 Task: Use GitHub's "Pull Requests" to collaborate on code changes and enhancements.
Action: Mouse moved to (780, 53)
Screenshot: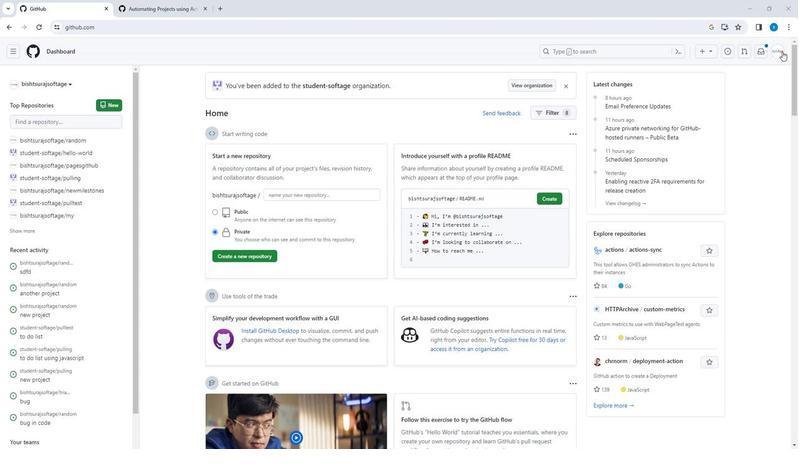 
Action: Mouse pressed left at (780, 53)
Screenshot: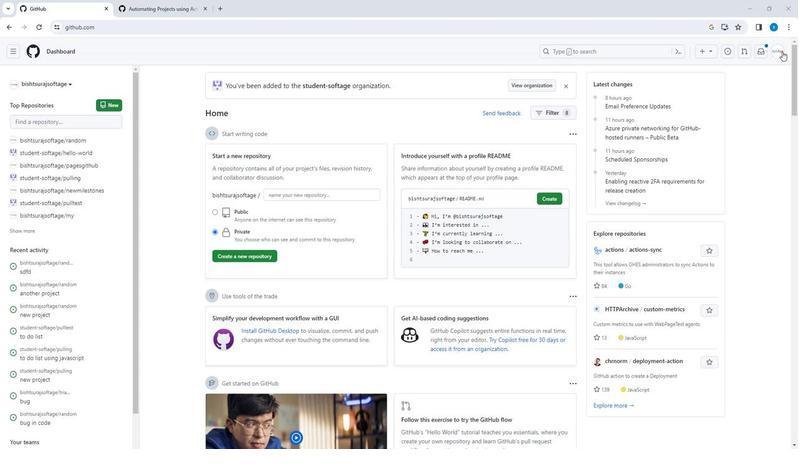 
Action: Mouse moved to (724, 117)
Screenshot: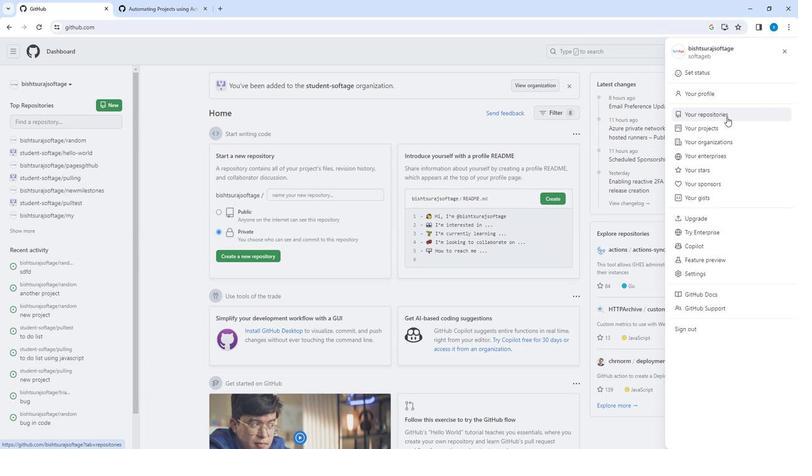 
Action: Mouse pressed left at (724, 117)
Screenshot: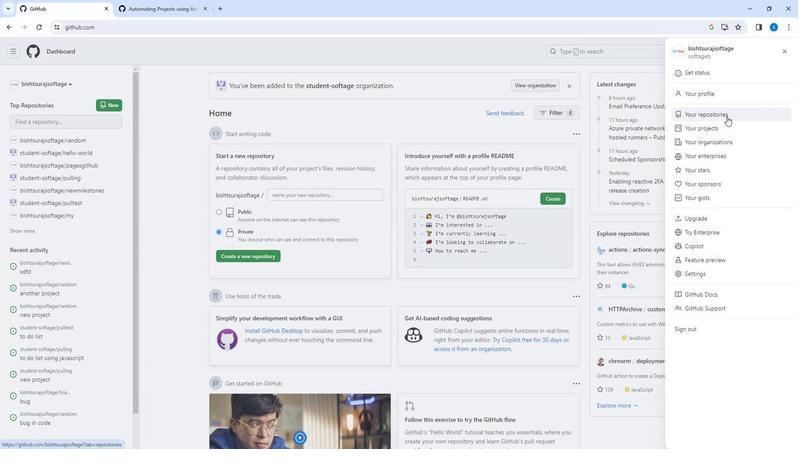 
Action: Mouse moved to (327, 129)
Screenshot: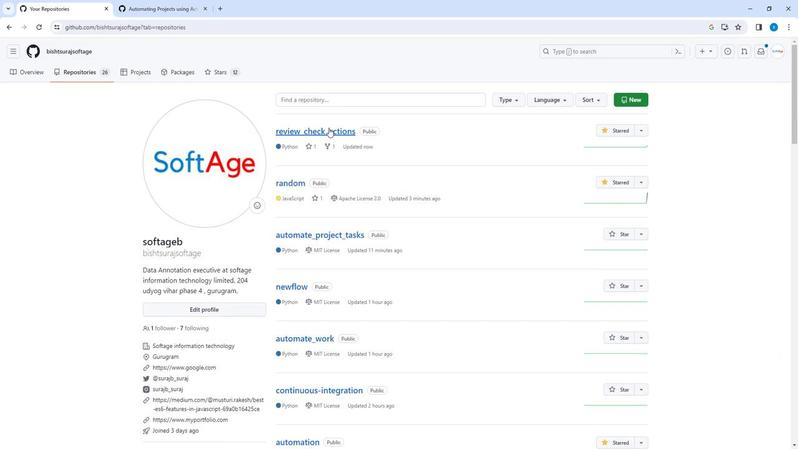 
Action: Mouse pressed left at (327, 129)
Screenshot: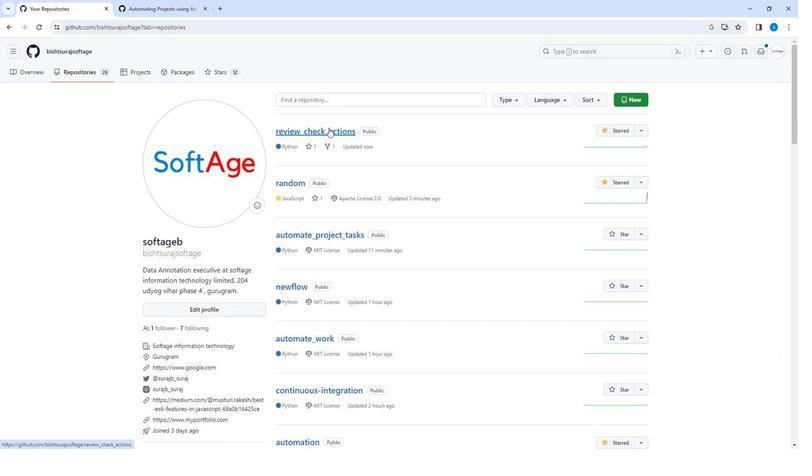 
Action: Mouse moved to (115, 77)
Screenshot: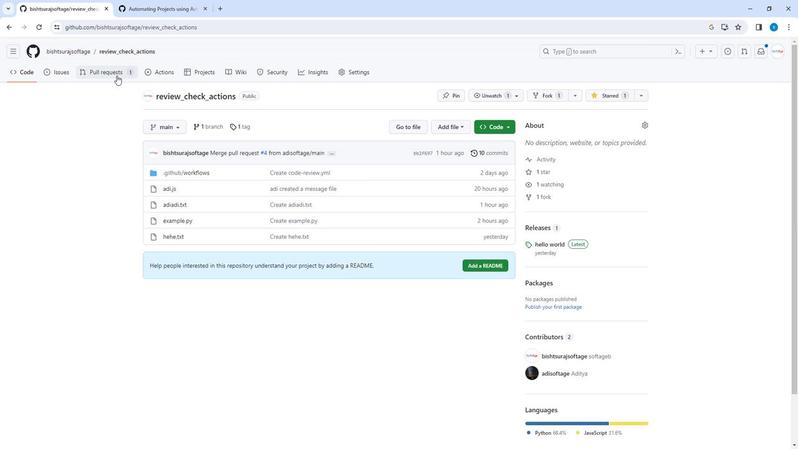 
Action: Mouse pressed left at (115, 77)
Screenshot: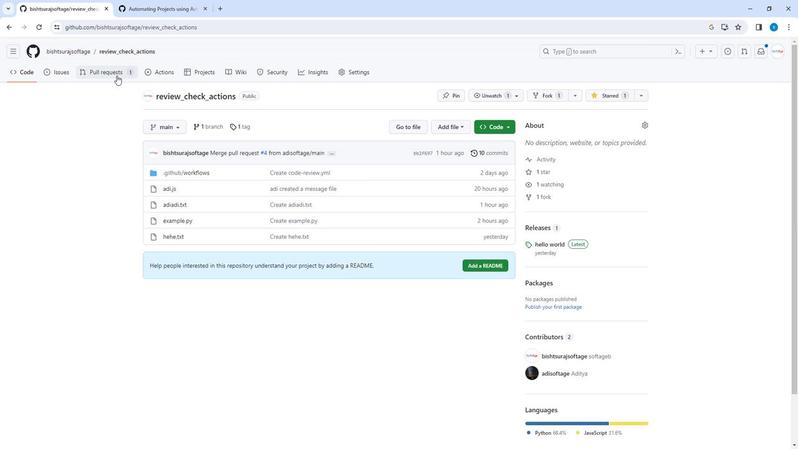 
Action: Mouse moved to (205, 197)
Screenshot: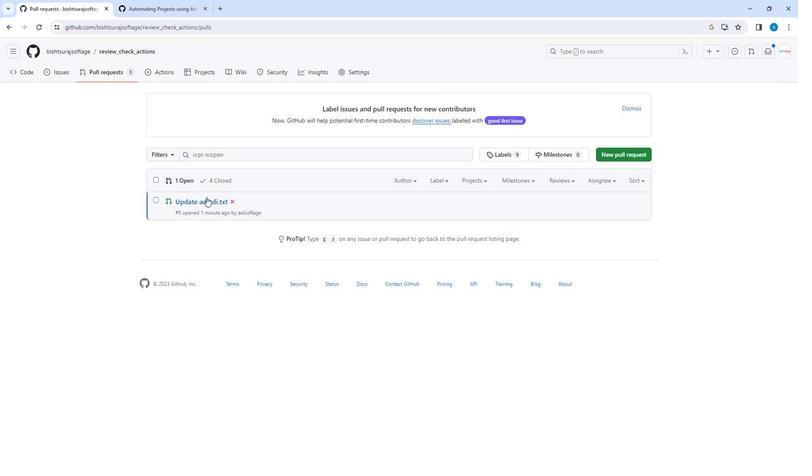 
Action: Mouse pressed left at (205, 197)
Screenshot: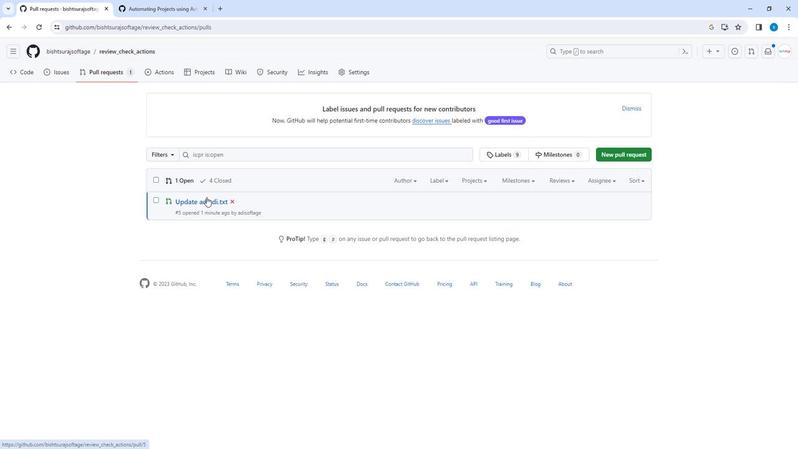 
Action: Mouse moved to (222, 224)
Screenshot: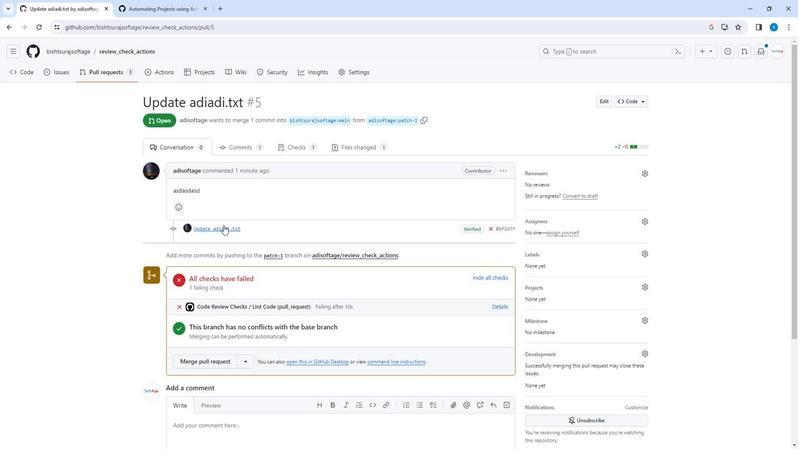 
Action: Mouse pressed left at (222, 224)
Screenshot: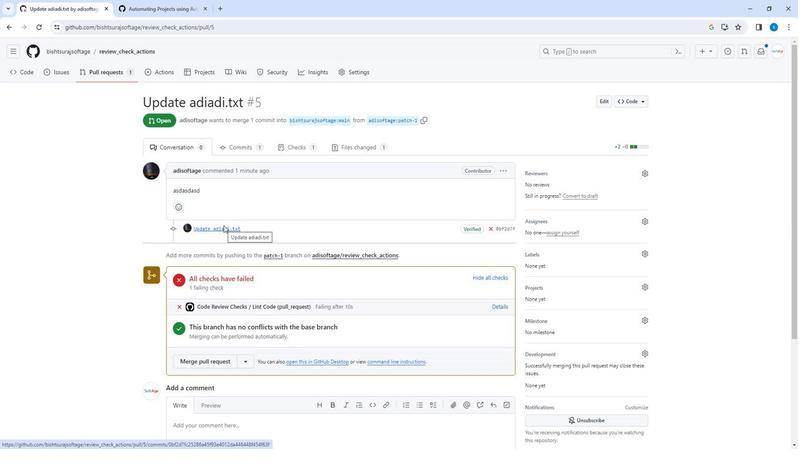 
Action: Mouse moved to (222, 229)
Screenshot: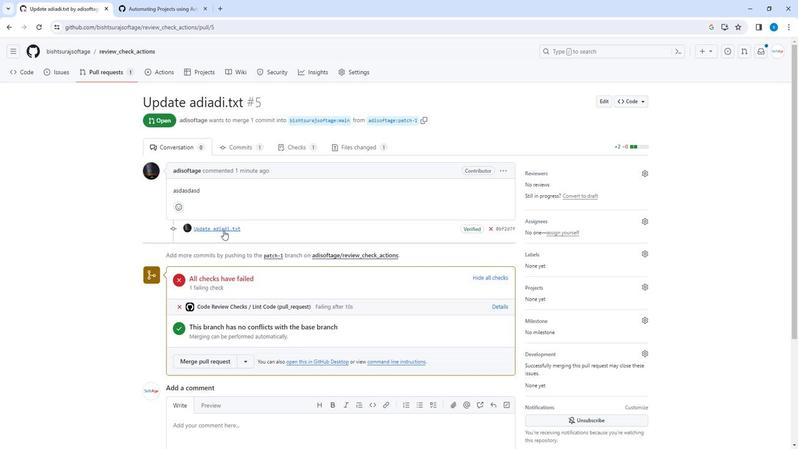 
Action: Mouse pressed left at (222, 229)
Screenshot: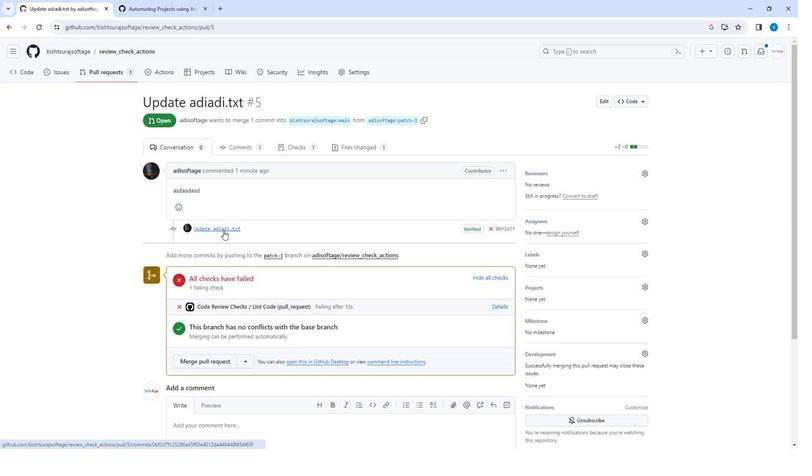 
Action: Mouse moved to (749, 171)
Screenshot: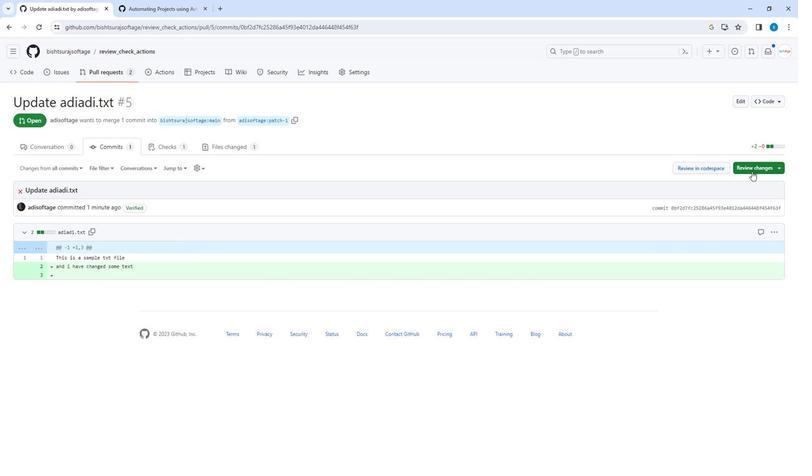 
Action: Mouse pressed left at (749, 171)
Screenshot: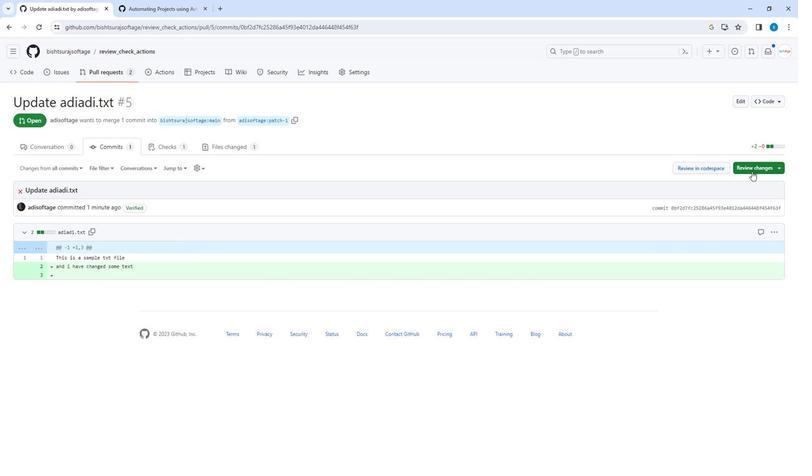 
Action: Mouse moved to (636, 257)
Screenshot: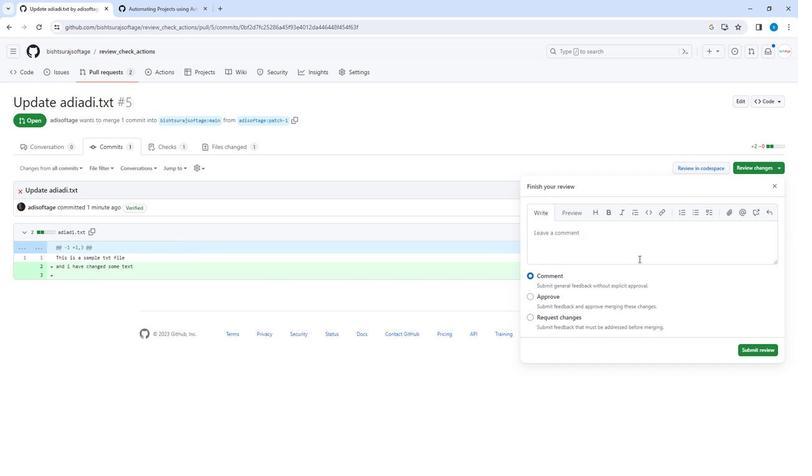 
Action: Mouse pressed left at (636, 257)
Screenshot: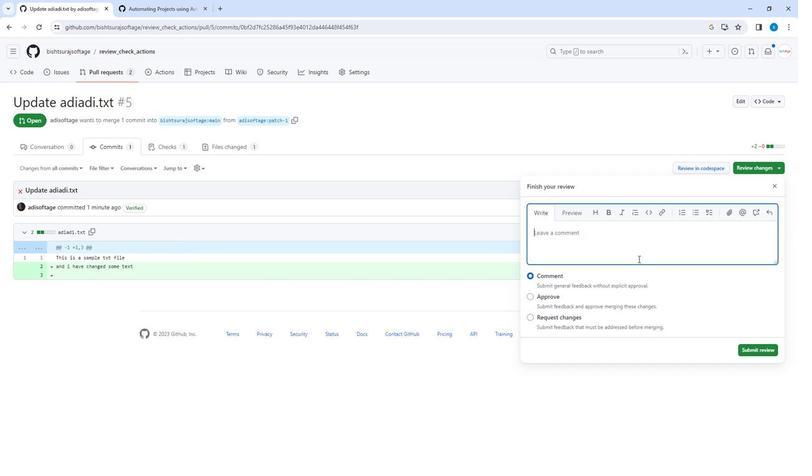 
Action: Key pressed changes<Key.space>are<Key.space>accepted.
Screenshot: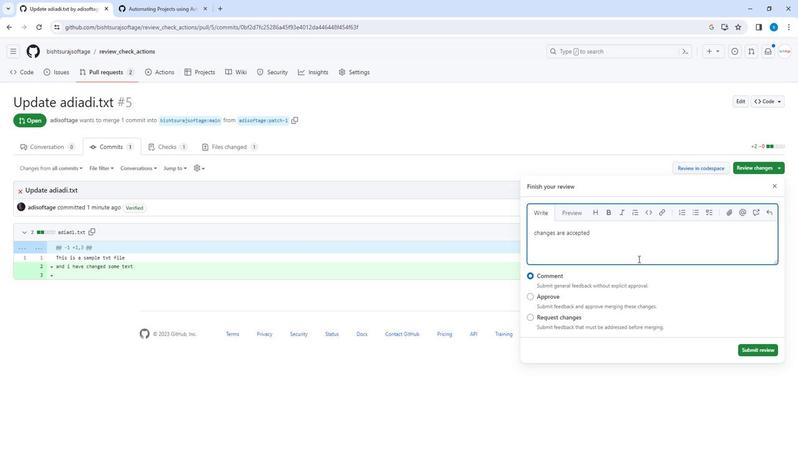 
Action: Mouse moved to (755, 347)
Screenshot: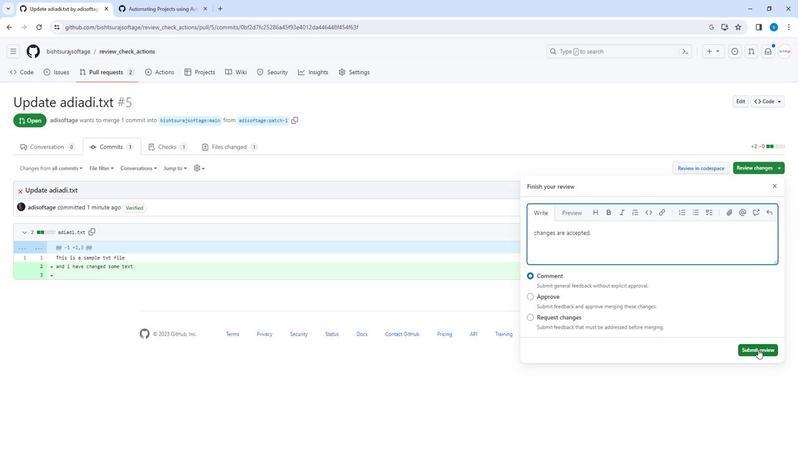 
Action: Mouse pressed left at (755, 347)
Screenshot: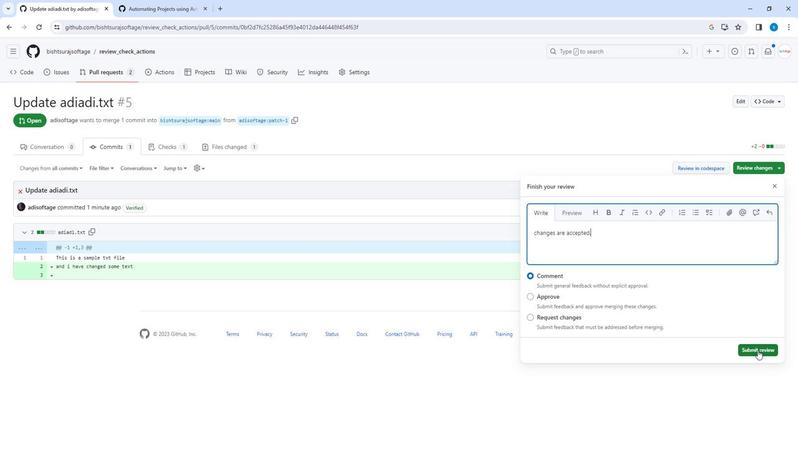 
Action: Mouse moved to (207, 287)
Screenshot: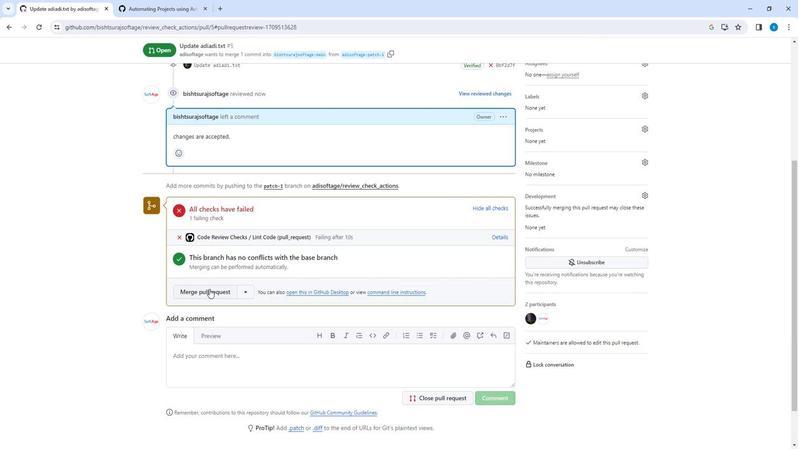 
Action: Mouse pressed left at (207, 287)
Screenshot: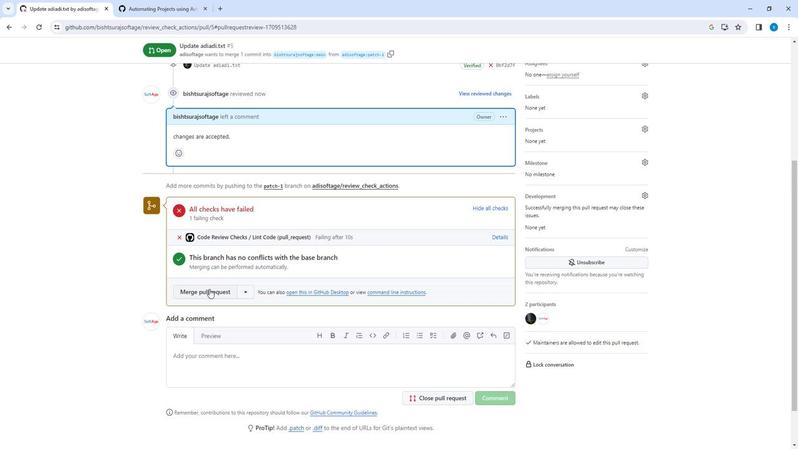 
Action: Mouse moved to (202, 270)
Screenshot: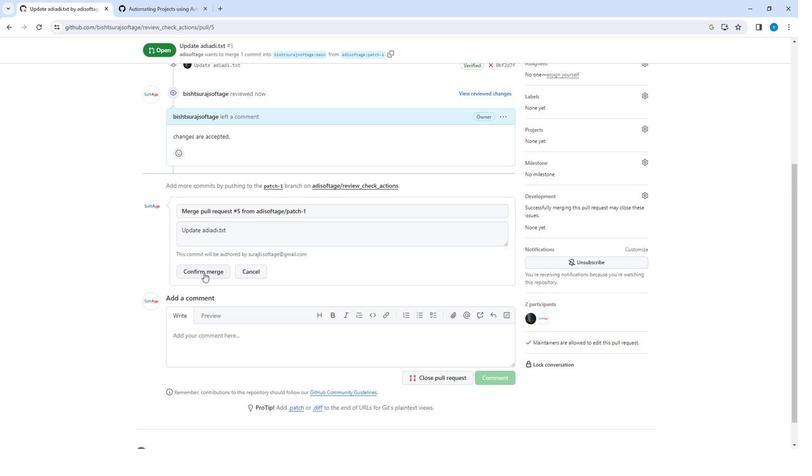 
Action: Mouse pressed left at (202, 270)
Screenshot: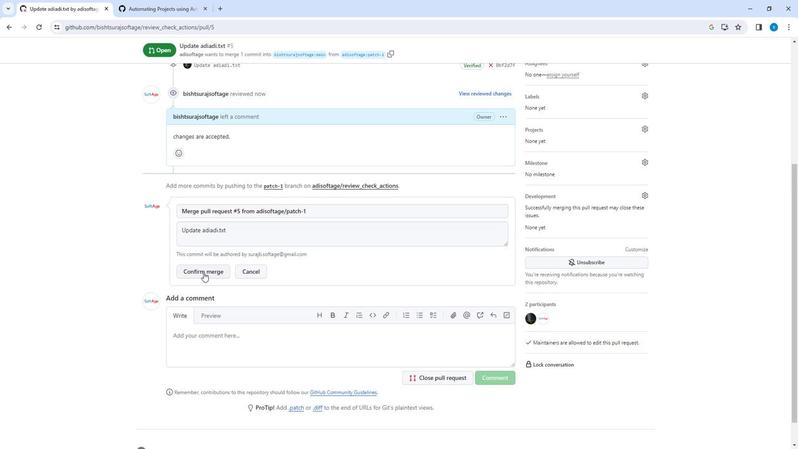 
Action: Mouse moved to (369, 293)
Screenshot: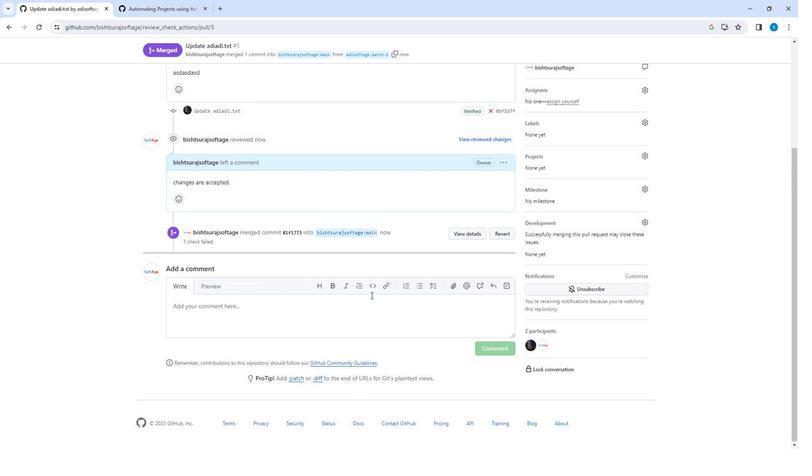 
Action: Mouse scrolled (369, 293) with delta (0, 0)
Screenshot: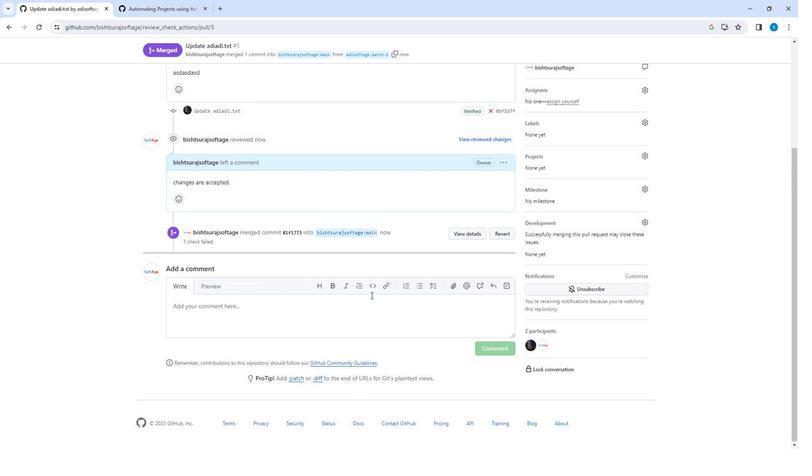 
Action: Mouse scrolled (369, 293) with delta (0, 0)
Screenshot: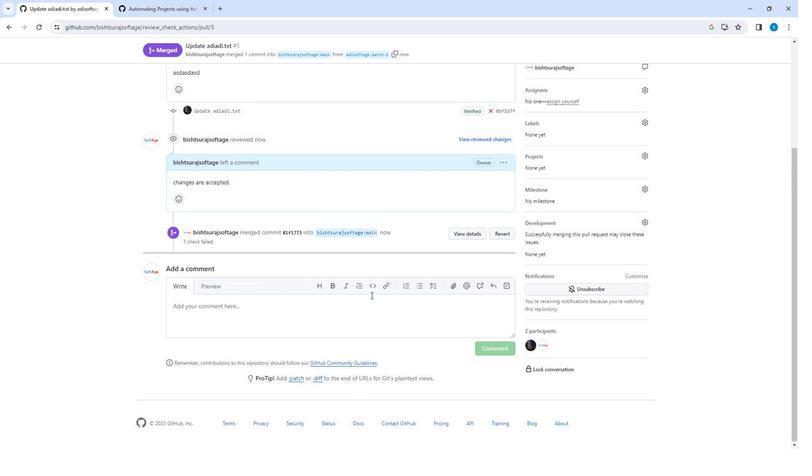 
Action: Mouse scrolled (369, 293) with delta (0, 0)
Screenshot: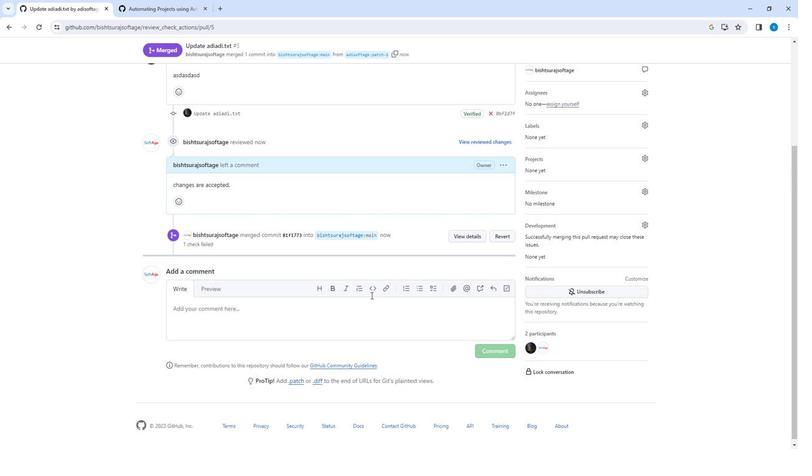 
Action: Mouse scrolled (369, 293) with delta (0, 0)
Screenshot: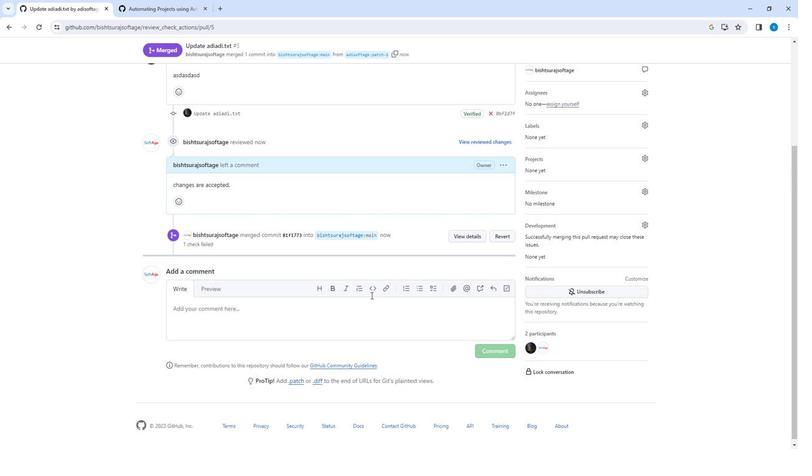 
Action: Mouse scrolled (369, 293) with delta (0, 0)
Screenshot: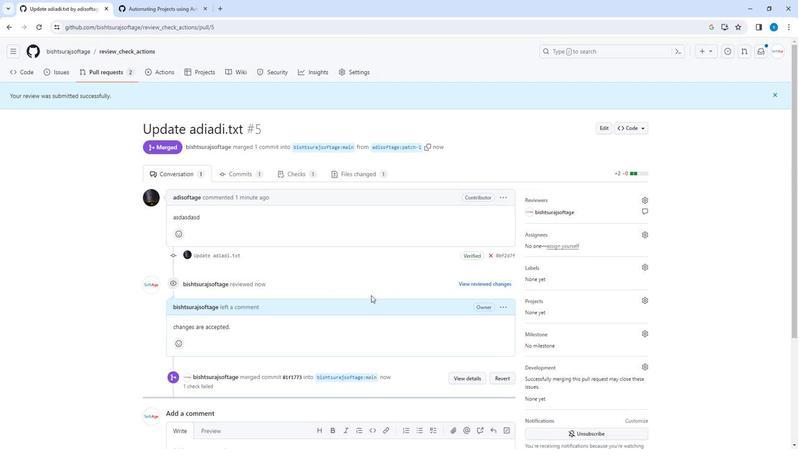 
Action: Mouse scrolled (369, 293) with delta (0, 0)
Screenshot: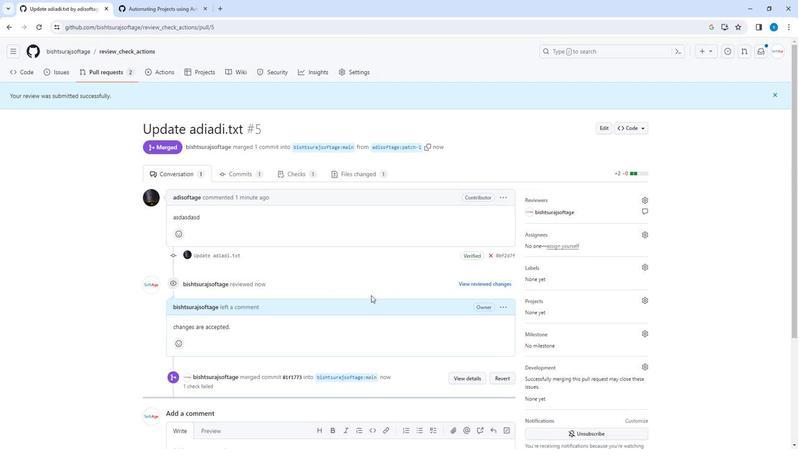 
Action: Mouse scrolled (369, 293) with delta (0, 0)
Screenshot: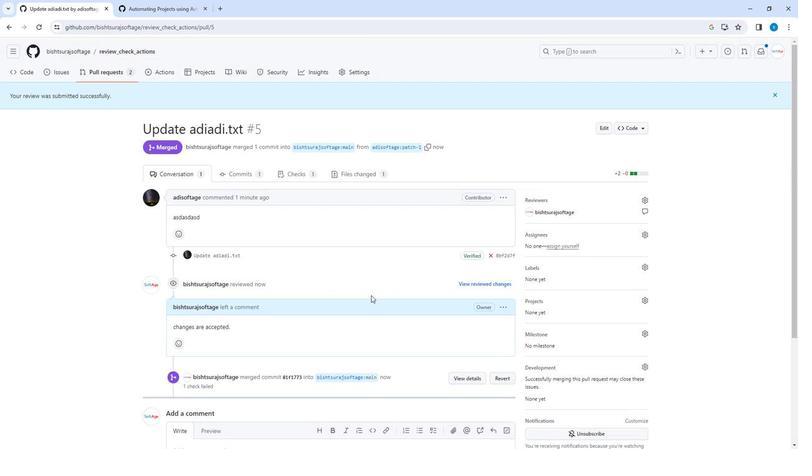 
Action: Mouse scrolled (369, 293) with delta (0, 0)
Screenshot: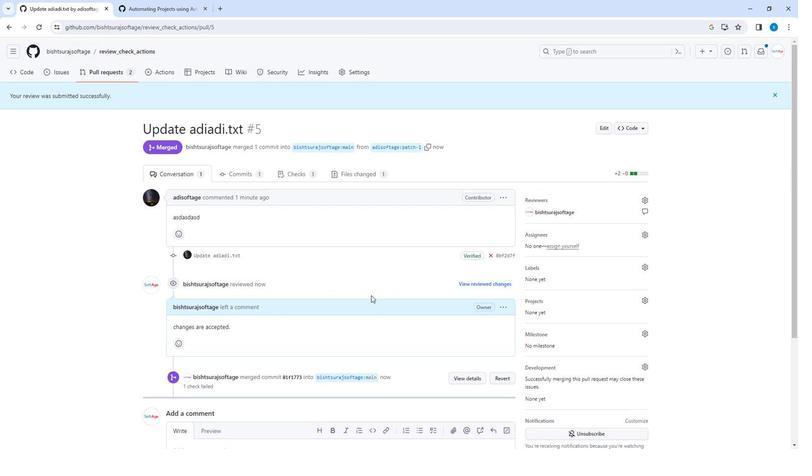 
